 Task: Add Justin's Organic Dark Chocolate Cashew Butter Cups to the cart.
Action: Mouse moved to (21, 63)
Screenshot: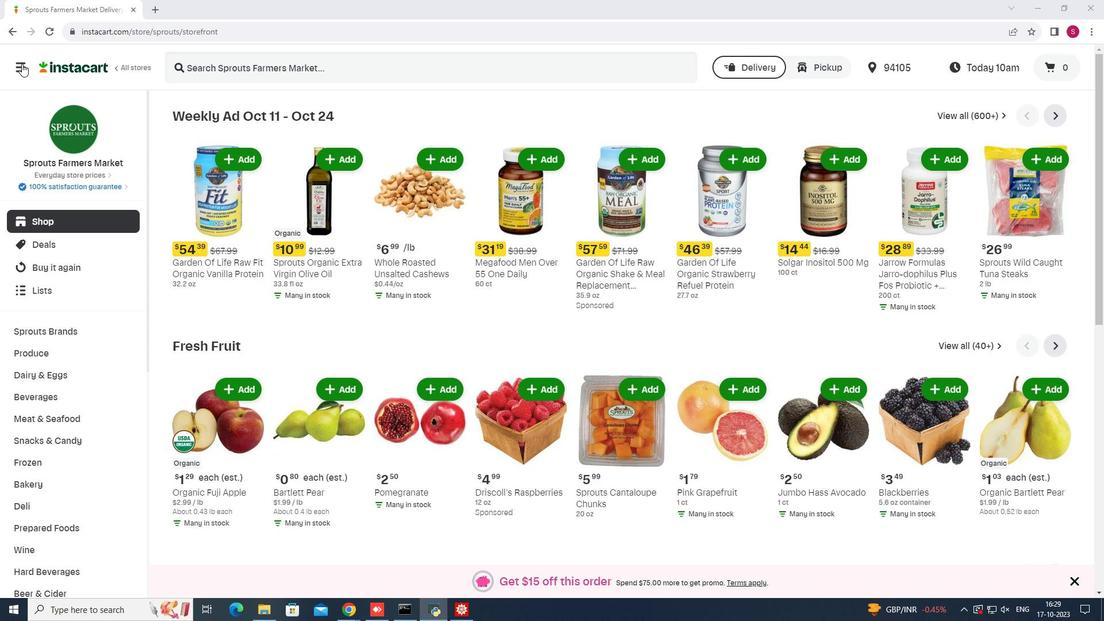 
Action: Mouse pressed left at (21, 63)
Screenshot: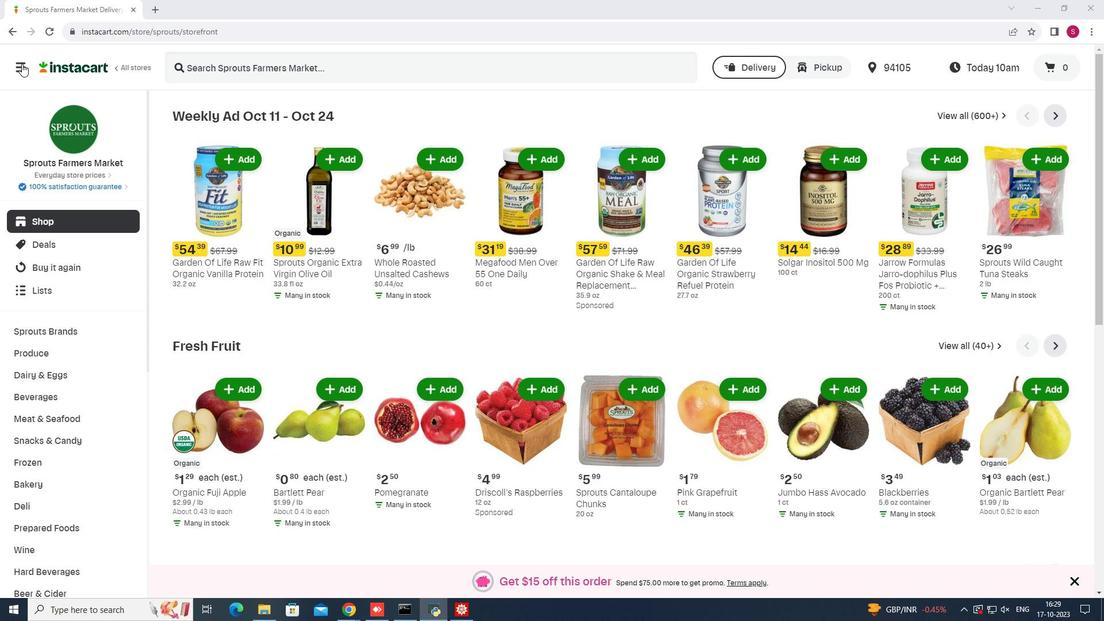 
Action: Mouse moved to (83, 299)
Screenshot: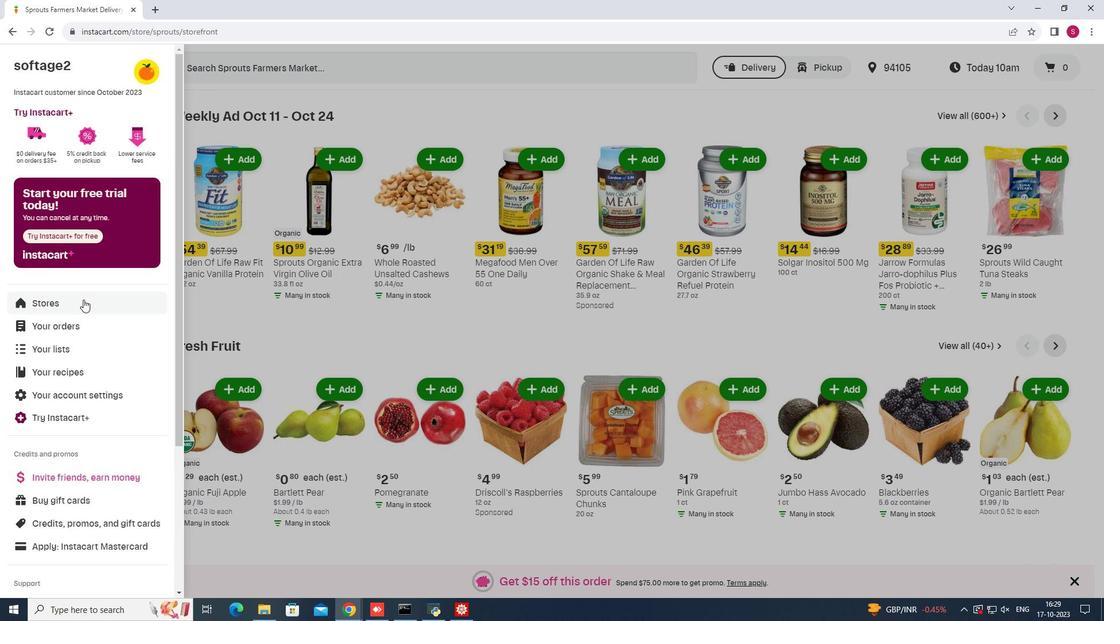 
Action: Mouse pressed left at (83, 299)
Screenshot: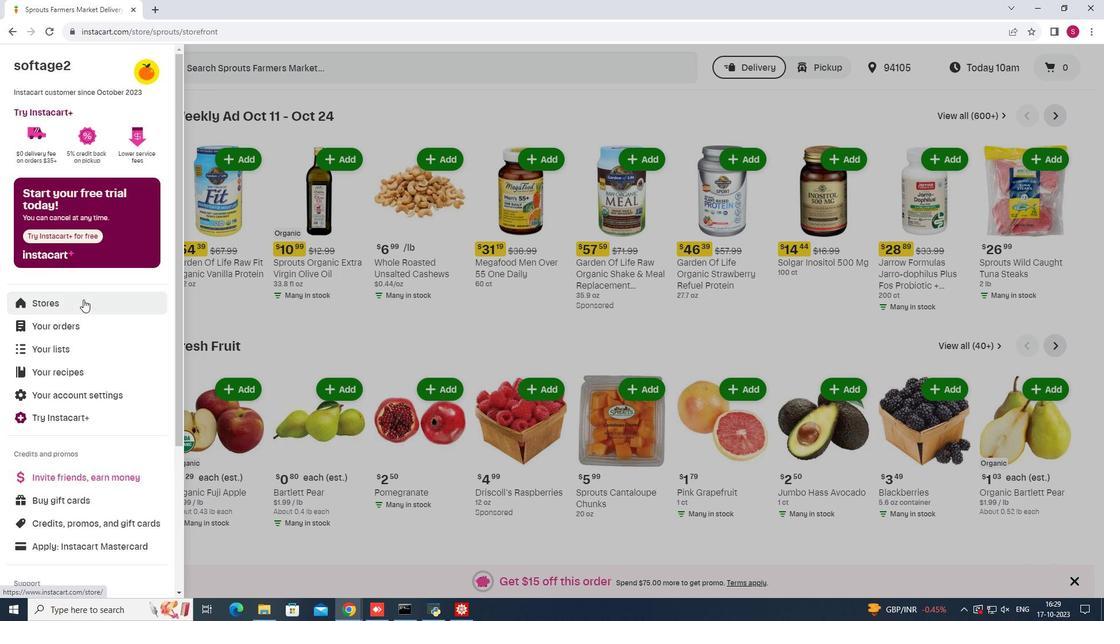 
Action: Mouse moved to (263, 106)
Screenshot: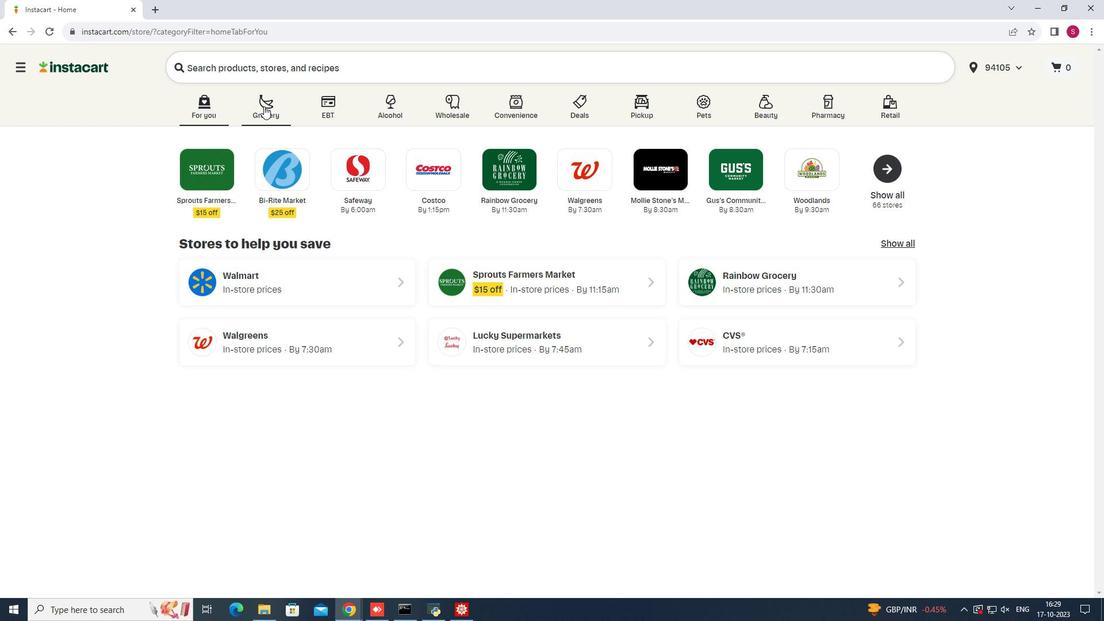 
Action: Mouse pressed left at (263, 106)
Screenshot: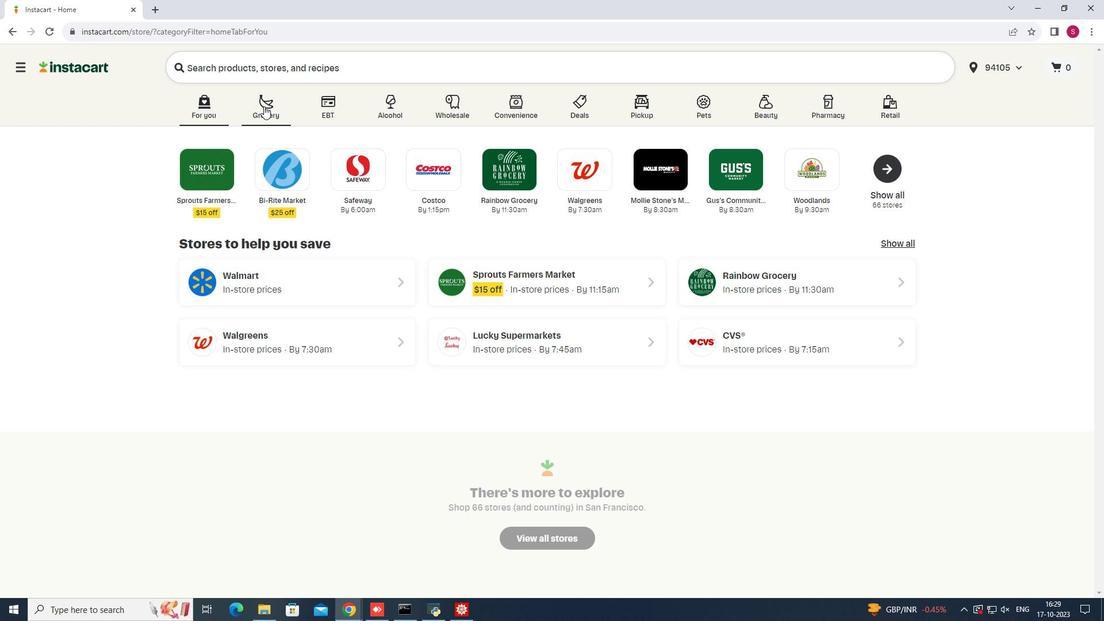 
Action: Mouse moved to (782, 158)
Screenshot: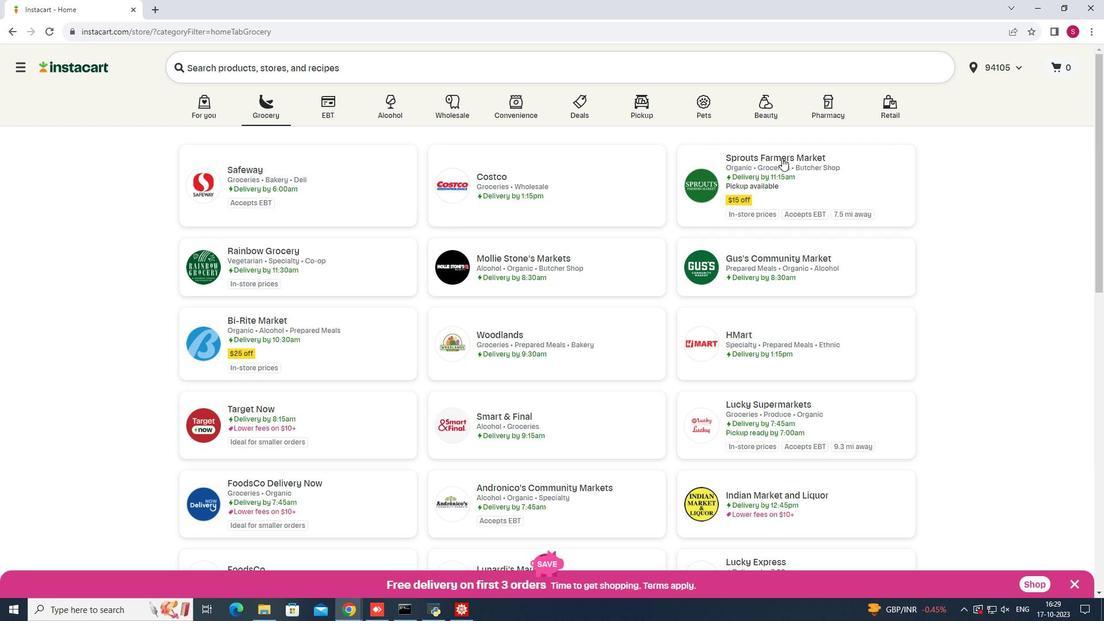 
Action: Mouse pressed left at (782, 158)
Screenshot: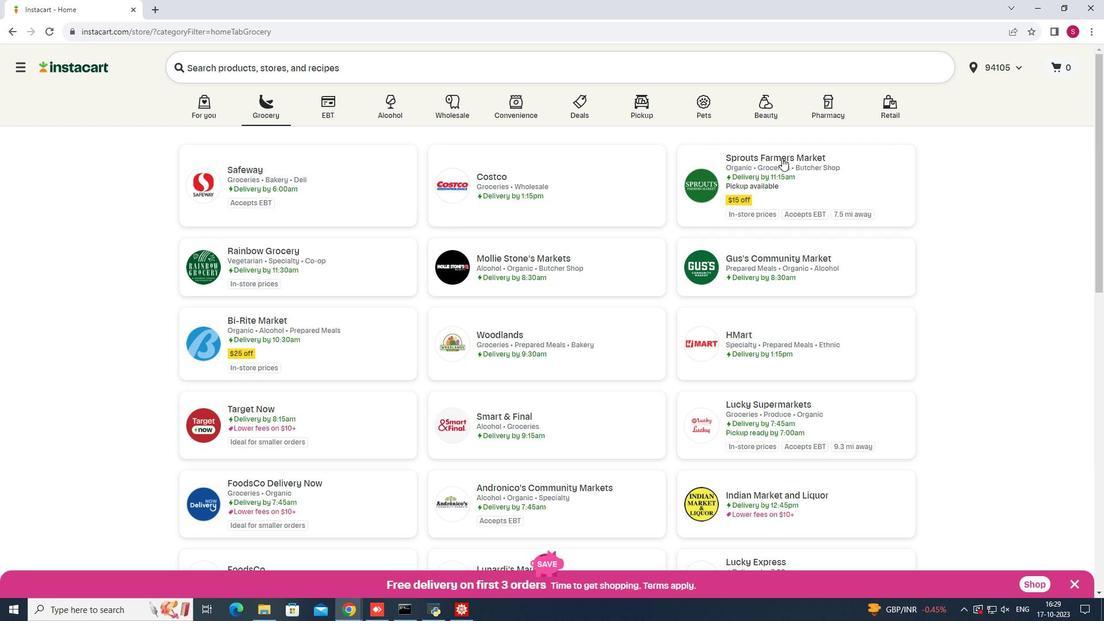 
Action: Mouse moved to (74, 435)
Screenshot: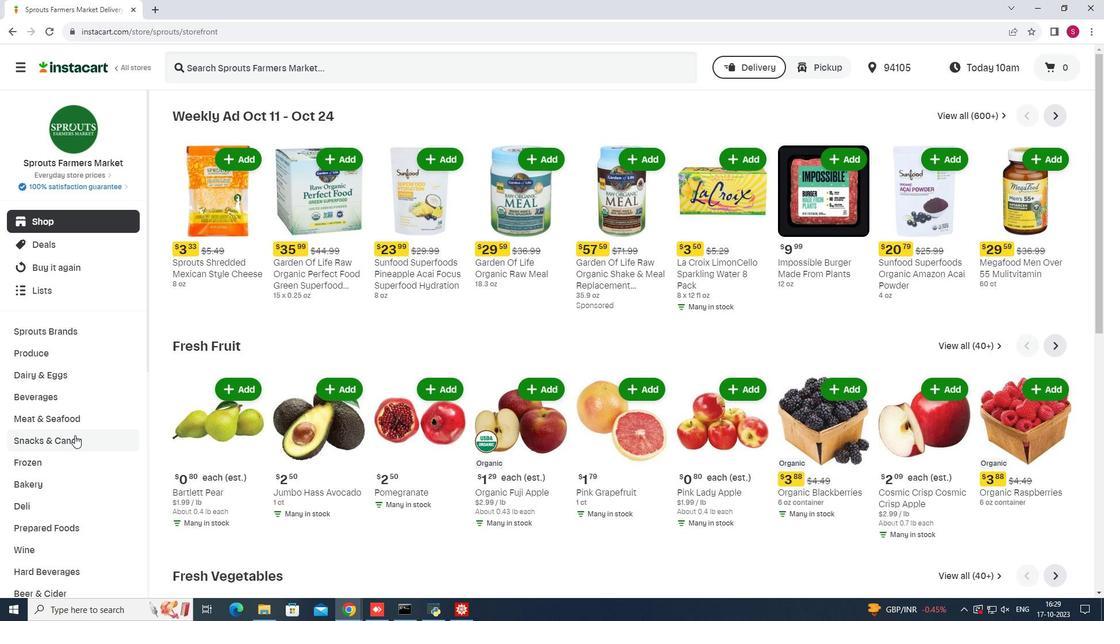
Action: Mouse pressed left at (74, 435)
Screenshot: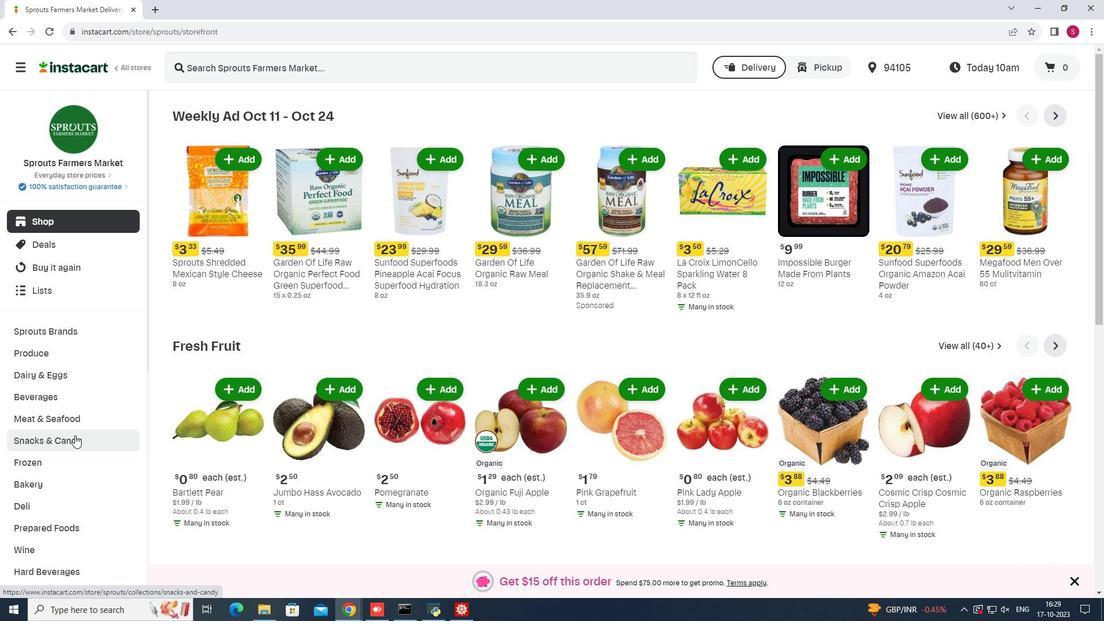 
Action: Mouse pressed left at (74, 435)
Screenshot: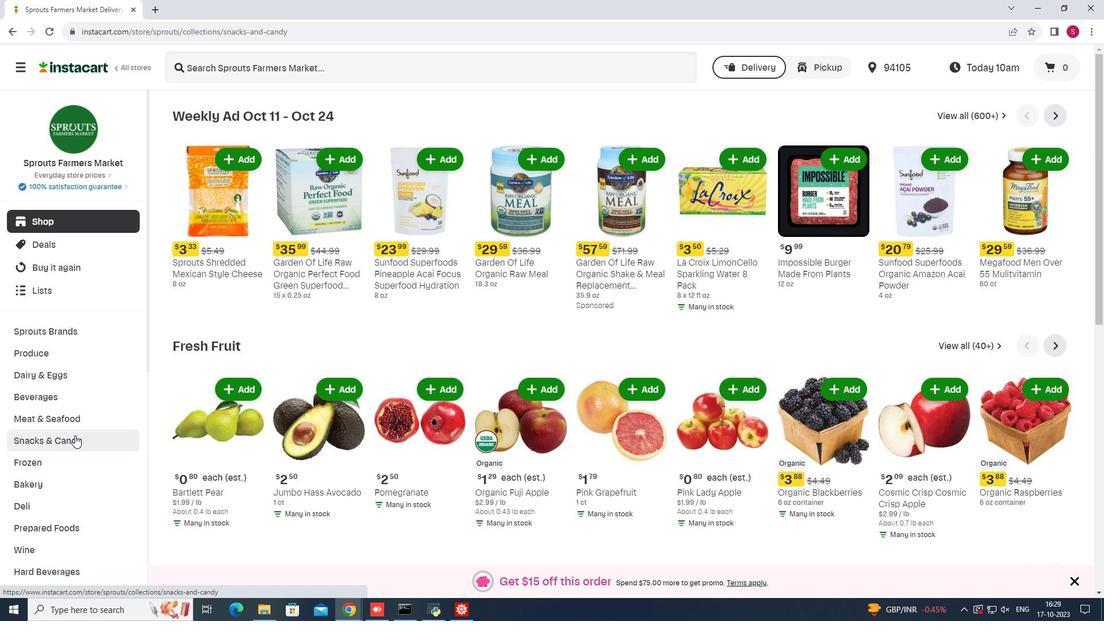 
Action: Mouse moved to (331, 141)
Screenshot: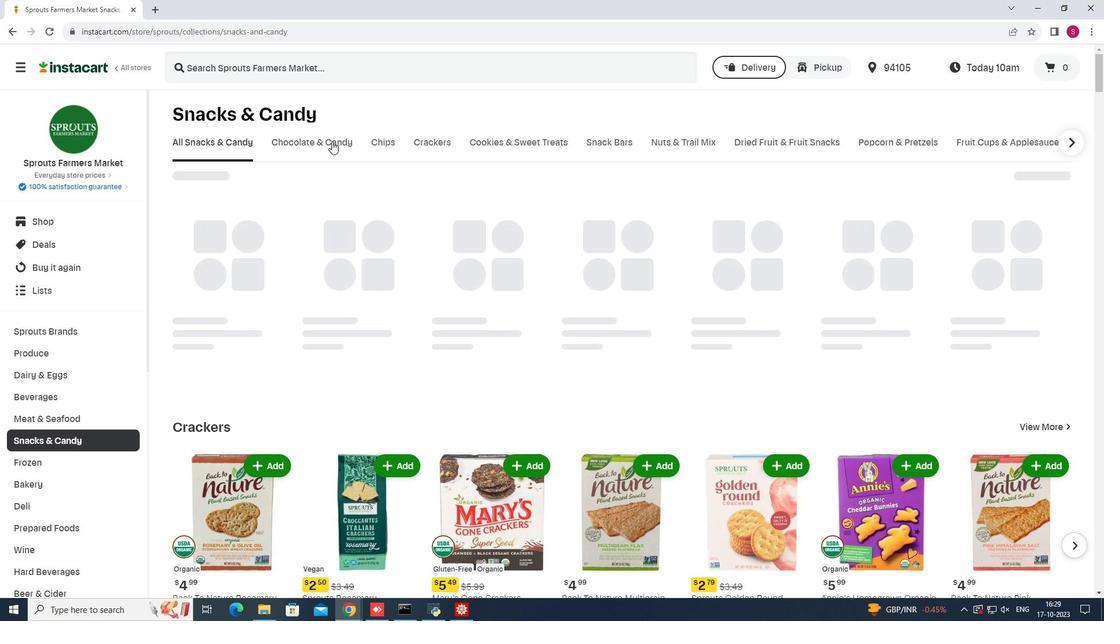 
Action: Mouse pressed left at (331, 141)
Screenshot: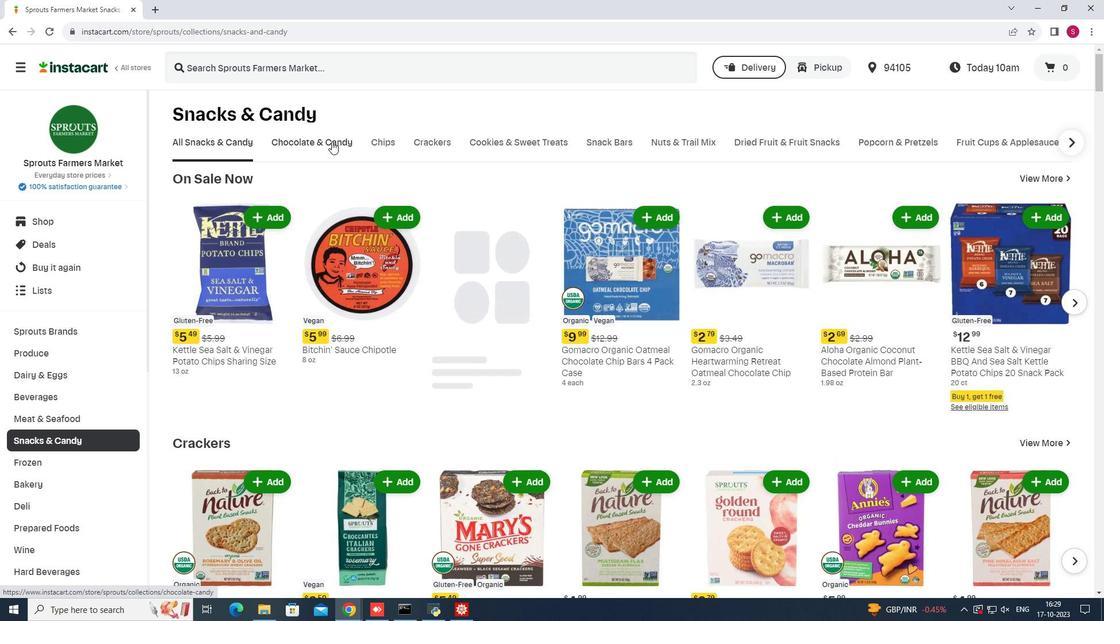 
Action: Mouse moved to (308, 191)
Screenshot: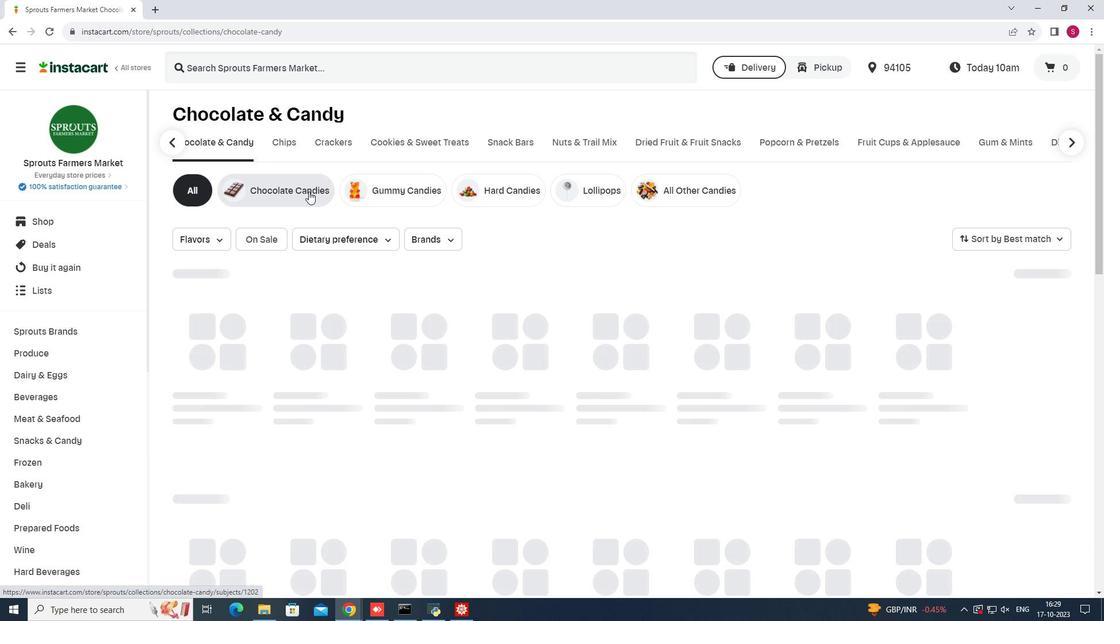 
Action: Mouse pressed left at (308, 191)
Screenshot: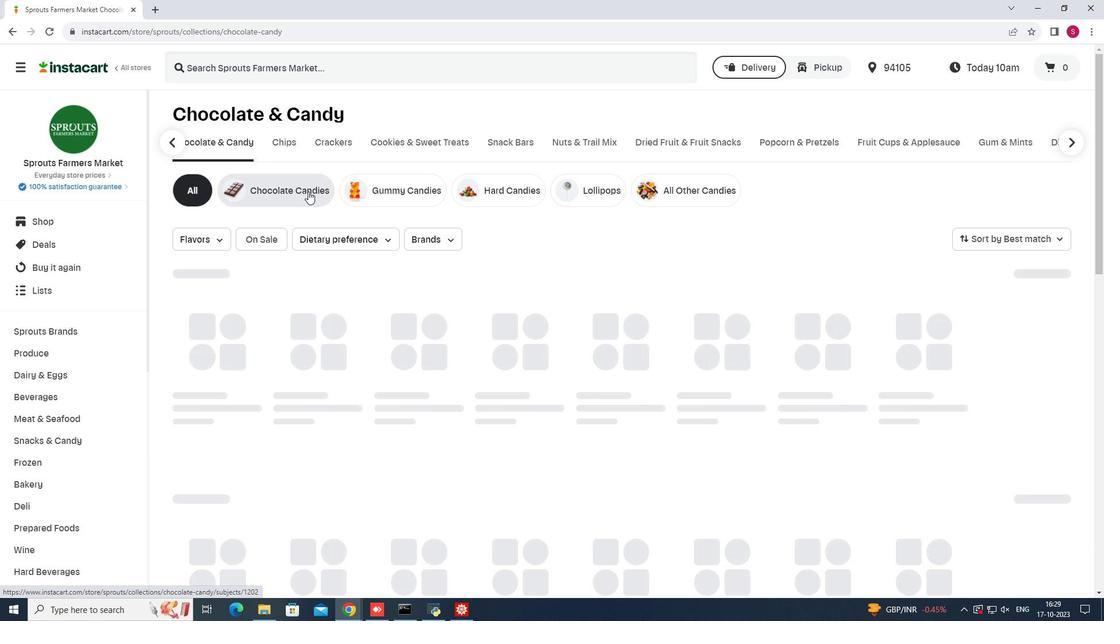 
Action: Mouse moved to (395, 73)
Screenshot: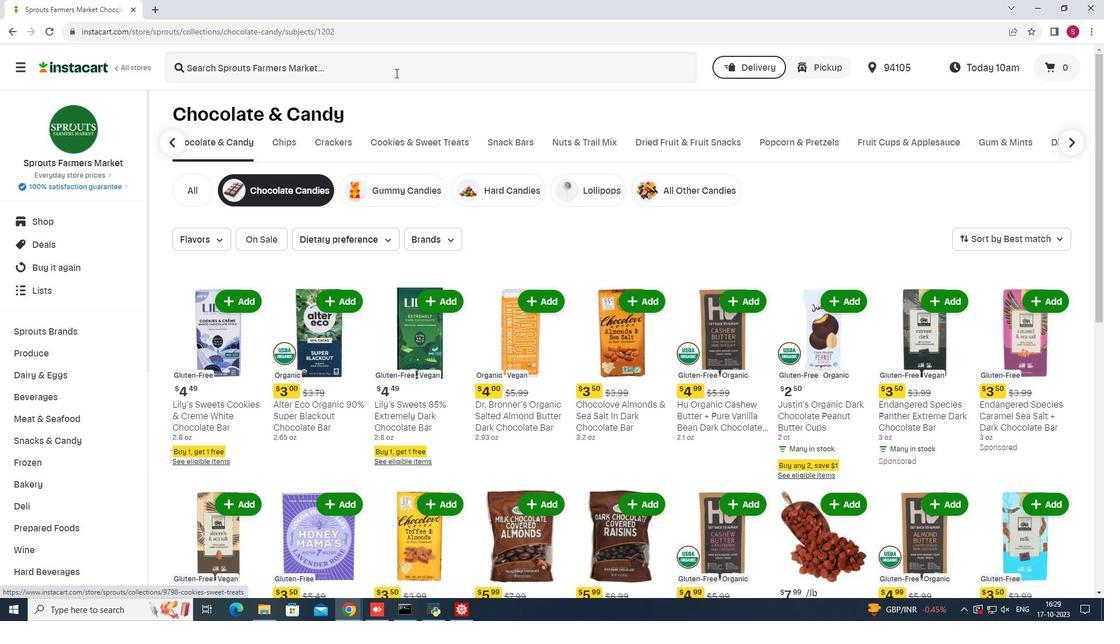 
Action: Mouse pressed left at (395, 73)
Screenshot: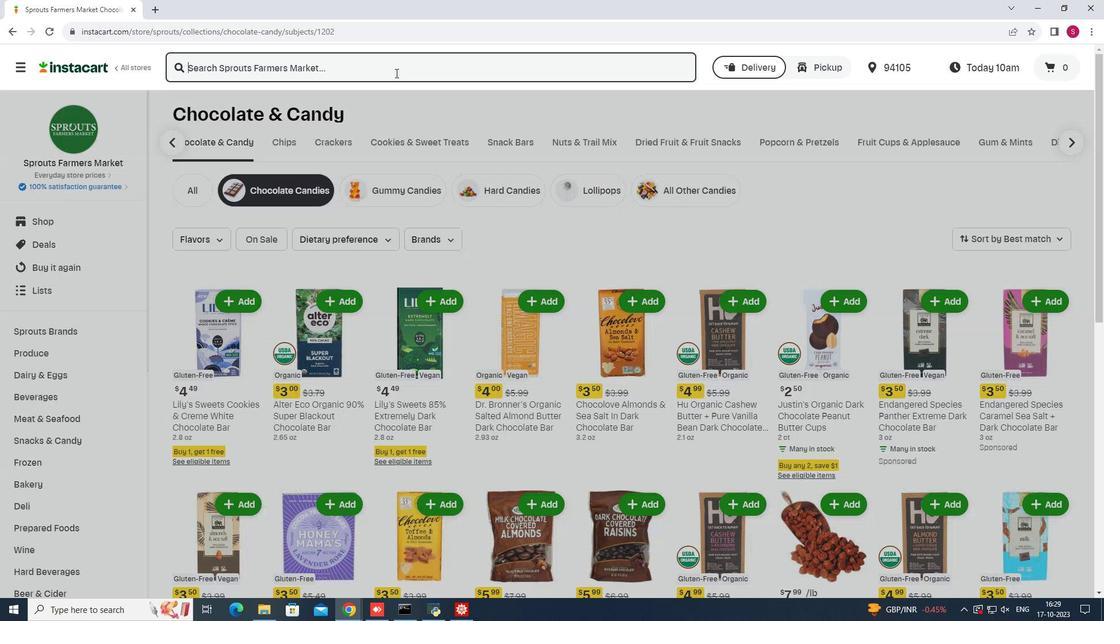 
Action: Key pressed <Key.shift>Justin's<Key.space><Key.shift>Organic<Key.space><Key.shift>Dark<Key.space><Key.shift>Chocolate<Key.space><Key.shift>Cashew<Key.space><Key.shift>Butter<Key.space><Key.shift>Cups<Key.enter>
Screenshot: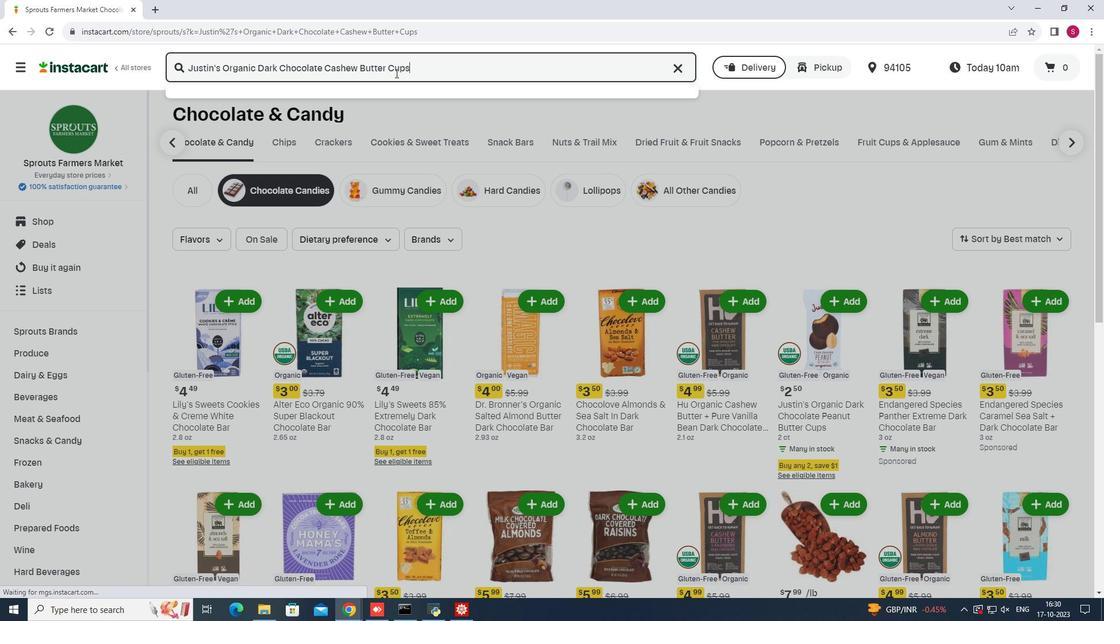 
Action: Mouse moved to (300, 189)
Screenshot: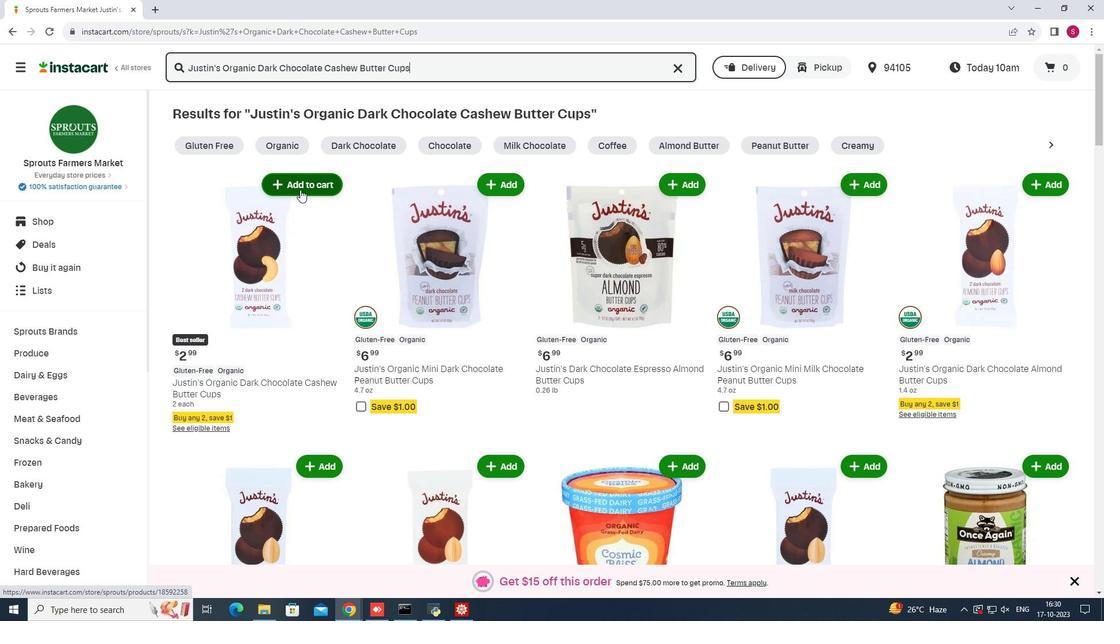 
Action: Mouse pressed left at (300, 189)
Screenshot: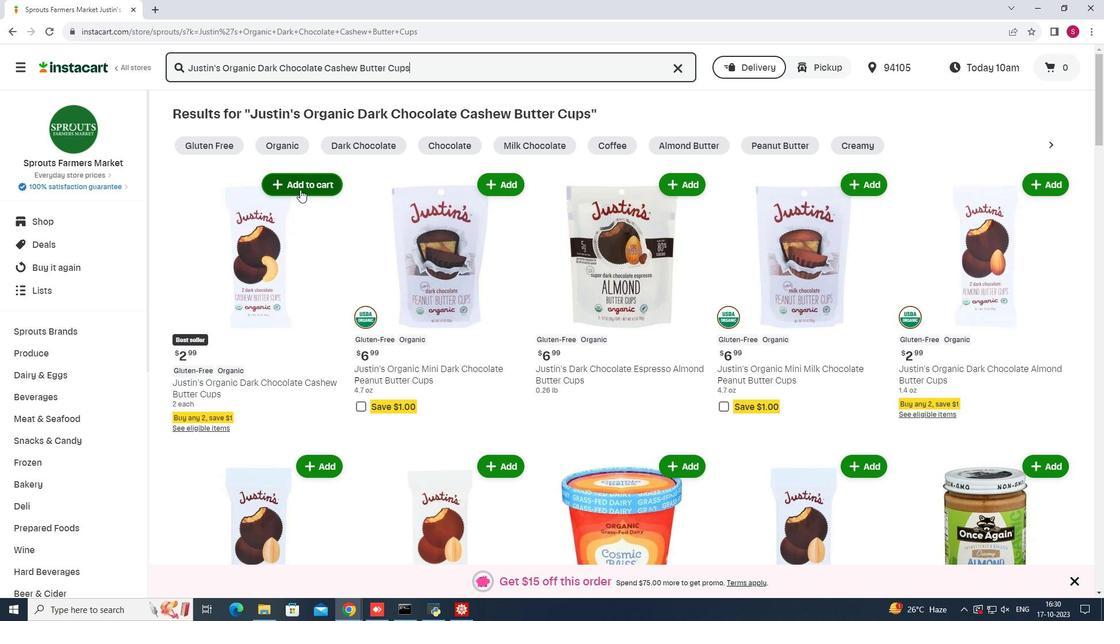 
Action: Mouse moved to (646, 292)
Screenshot: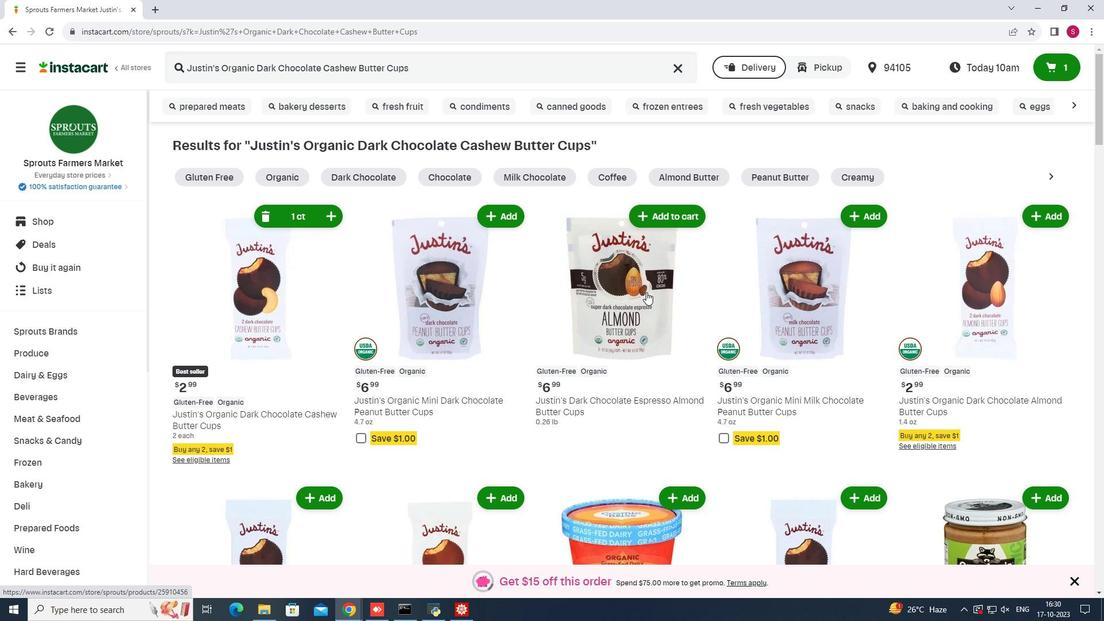 
